 Task: Create Card Card0000000147 in Board Board0000000037 in Workspace WS0000000013 in Trello. Create Card Card0000000148 in Board Board0000000037 in Workspace WS0000000013 in Trello. Create Card Card0000000149 in Board Board0000000038 in Workspace WS0000000013 in Trello. Create Card Card0000000150 in Board Board0000000038 in Workspace WS0000000013 in Trello. Create Card Card0000000151 in Board Board0000000038 in Workspace WS0000000013 in Trello
Action: Mouse moved to (332, 331)
Screenshot: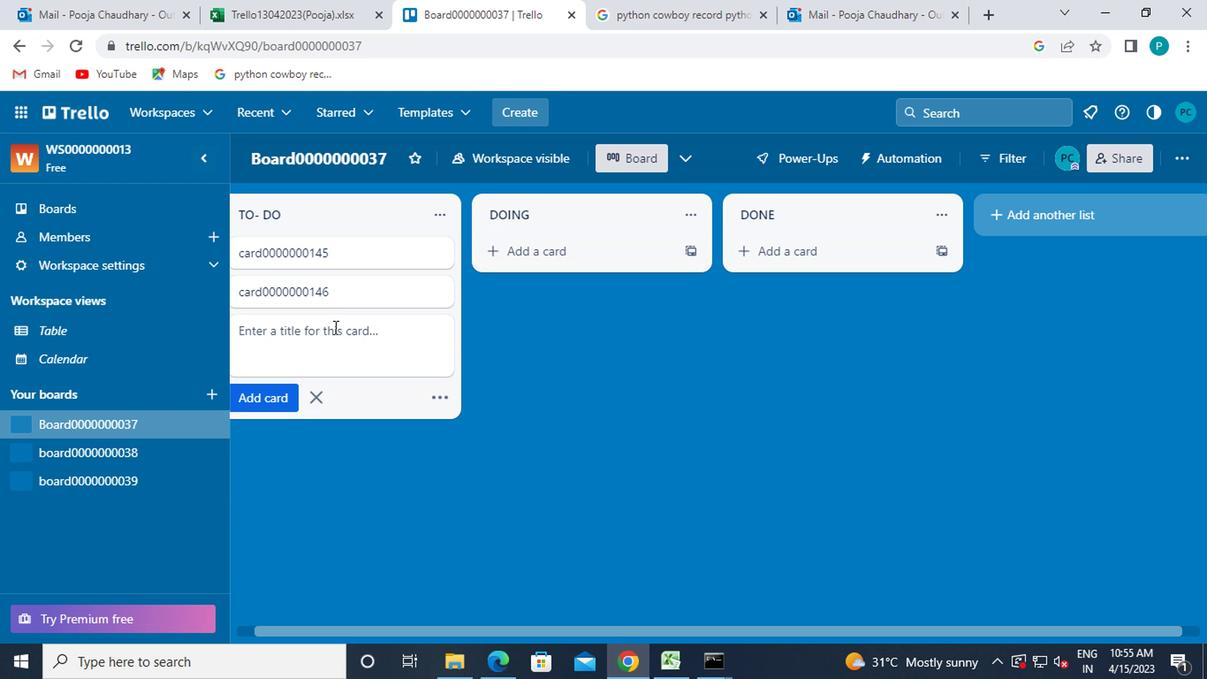
Action: Mouse pressed left at (332, 331)
Screenshot: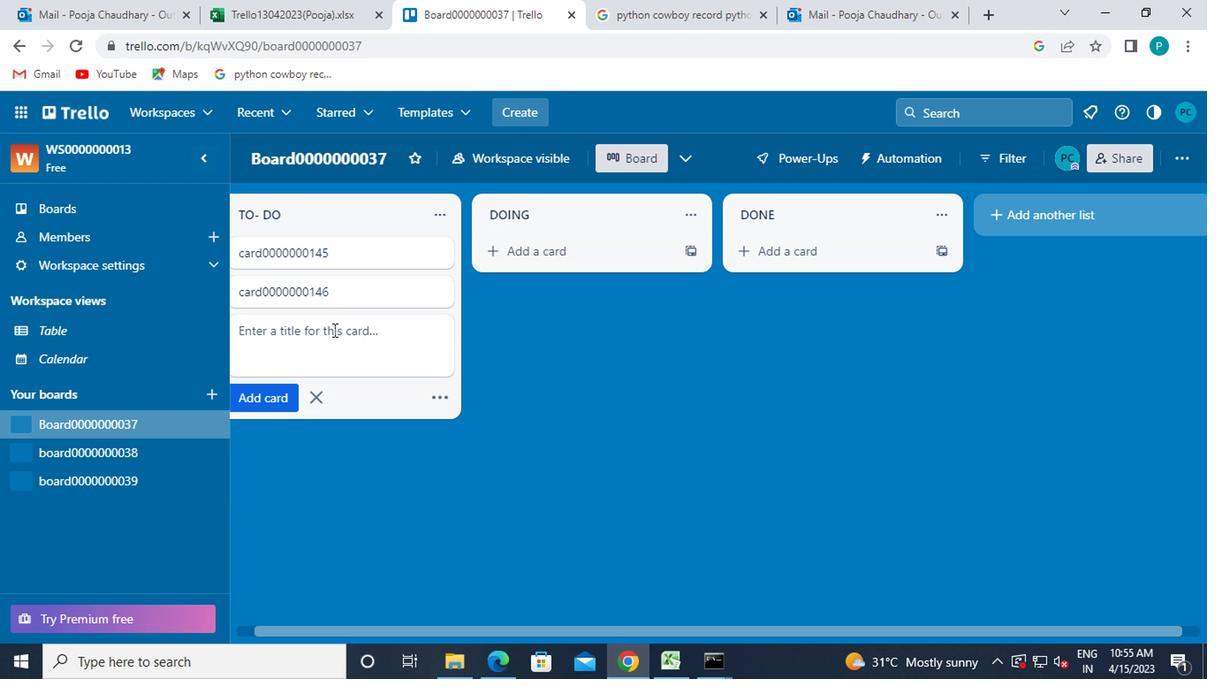 
Action: Key pressed card0000000147
Screenshot: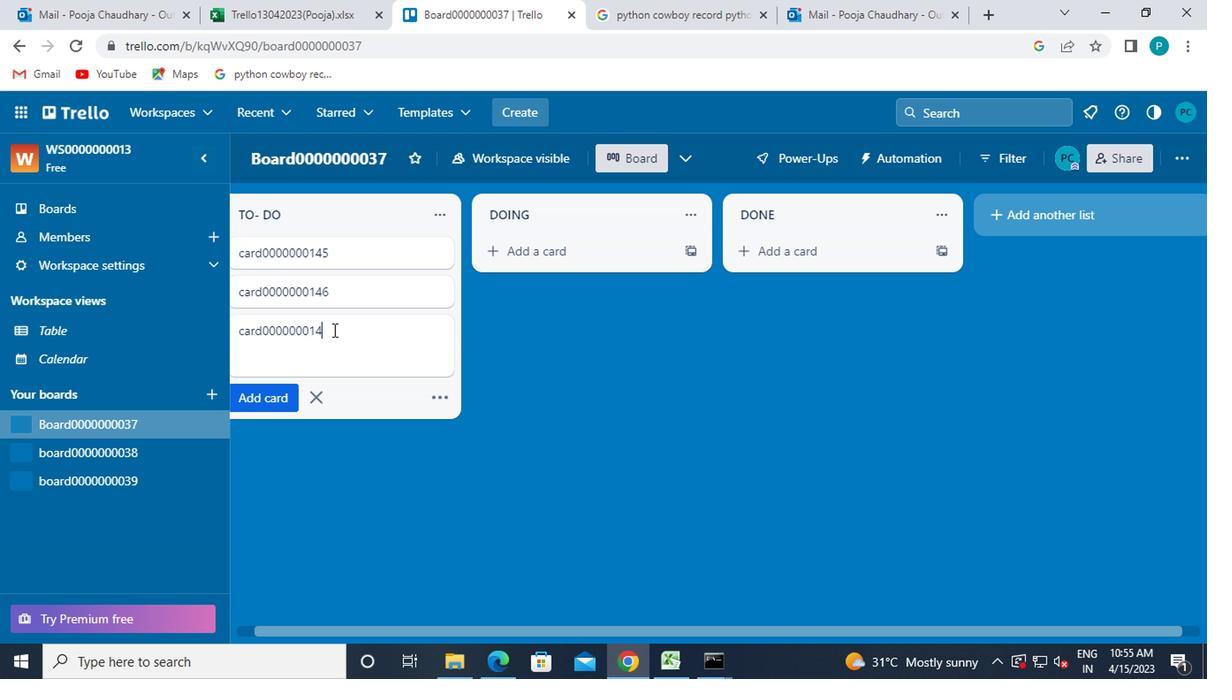 
Action: Mouse moved to (247, 392)
Screenshot: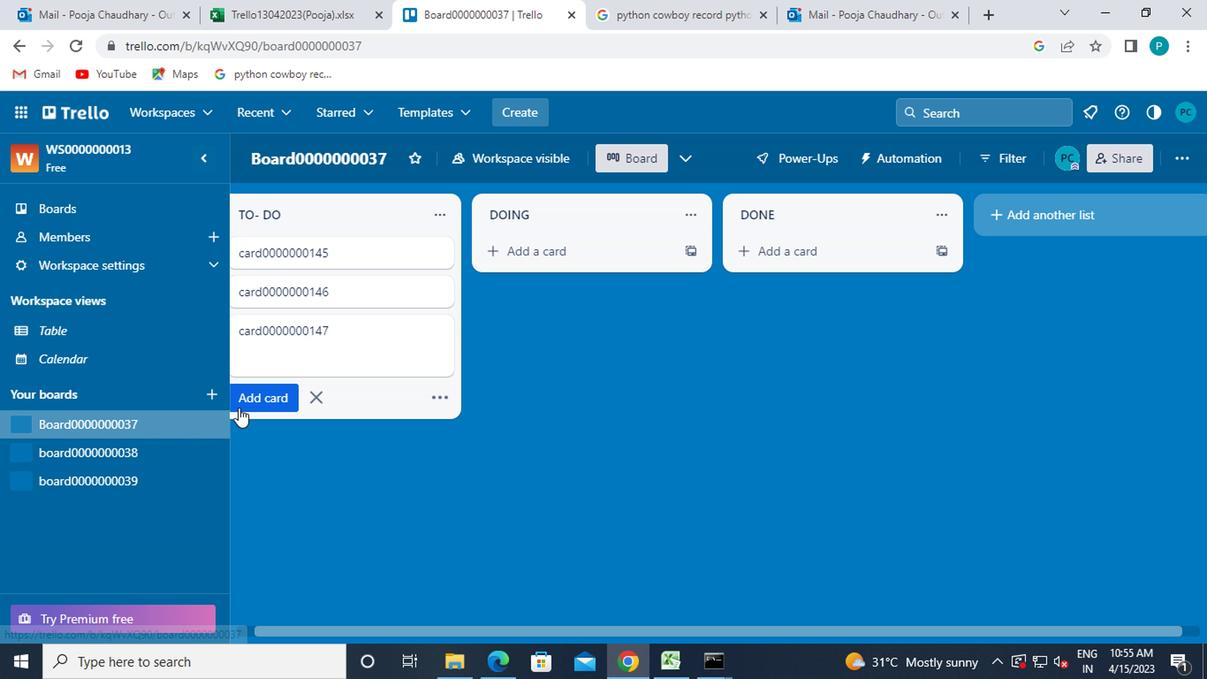 
Action: Mouse pressed left at (247, 392)
Screenshot: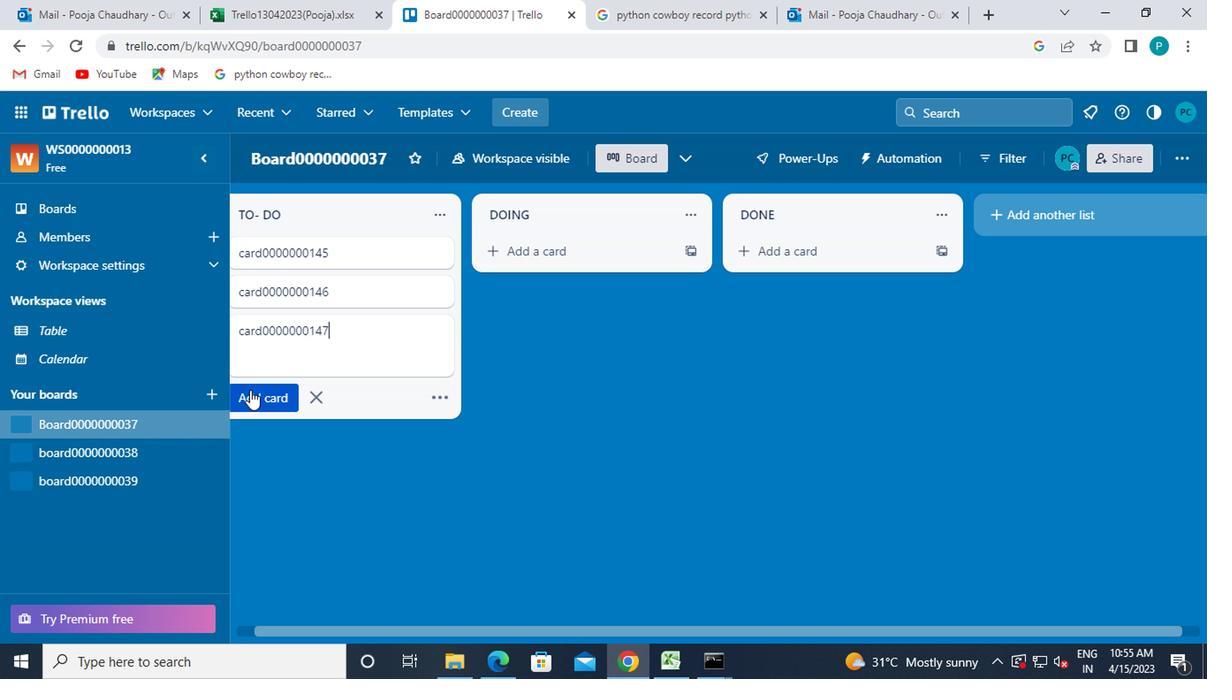 
Action: Mouse moved to (235, 383)
Screenshot: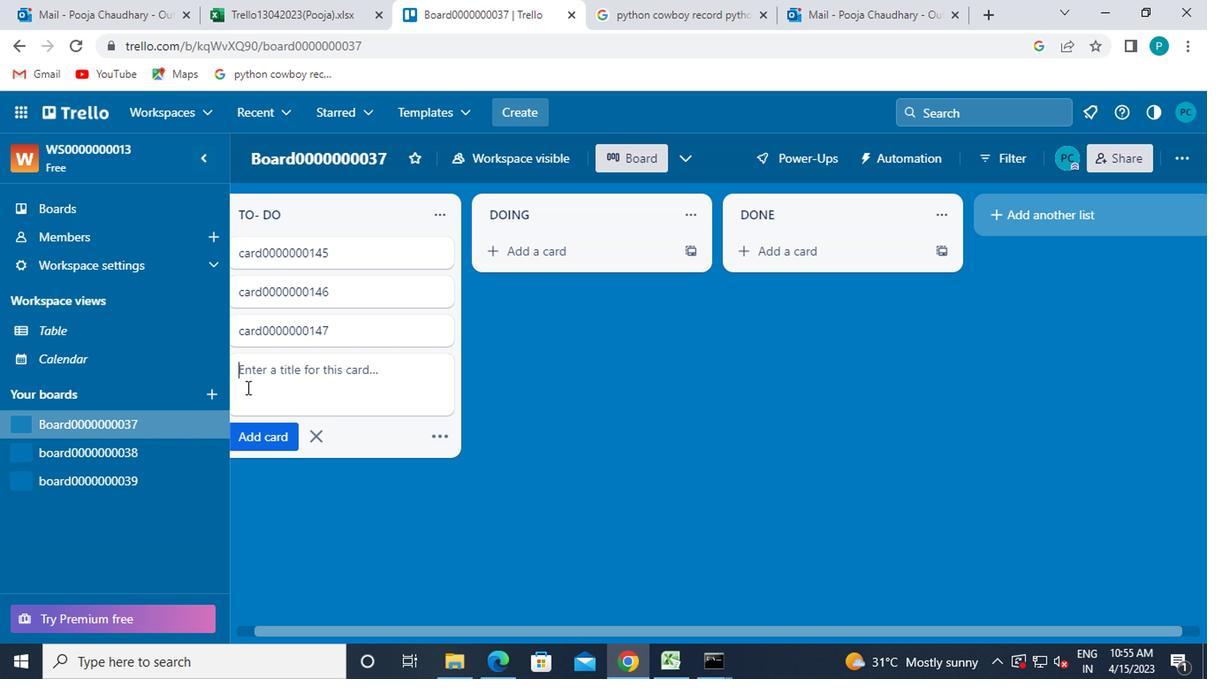 
Action: Key pressed card0000000148
Screenshot: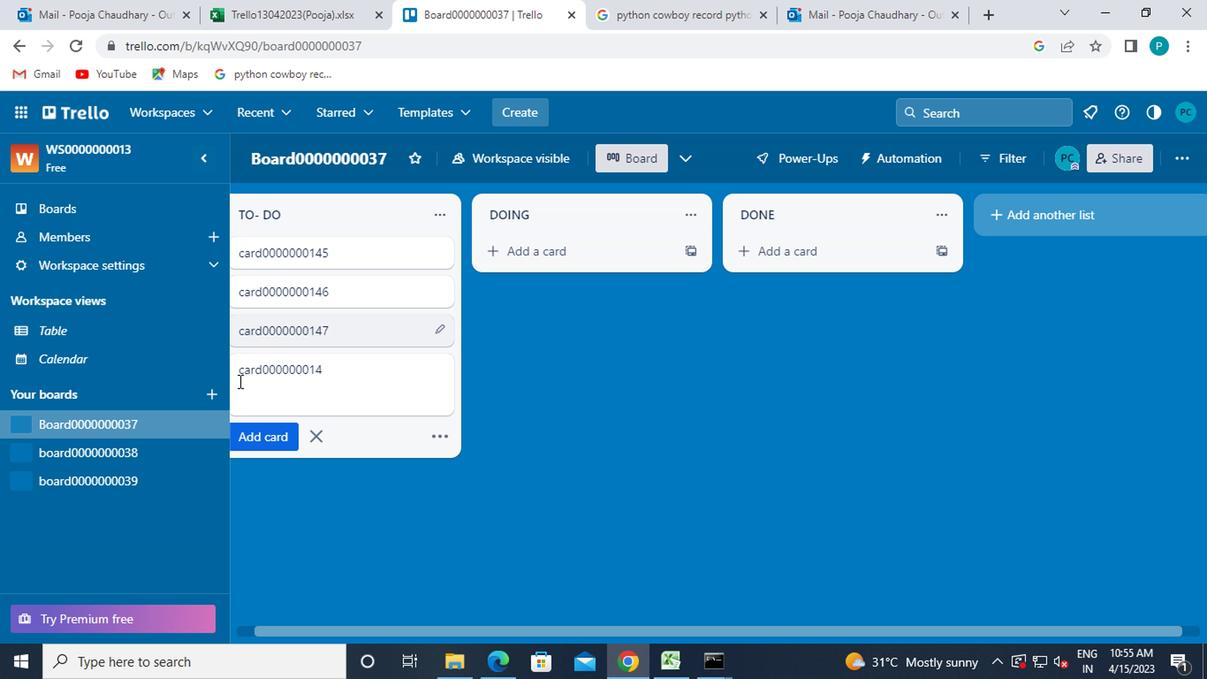 
Action: Mouse moved to (272, 426)
Screenshot: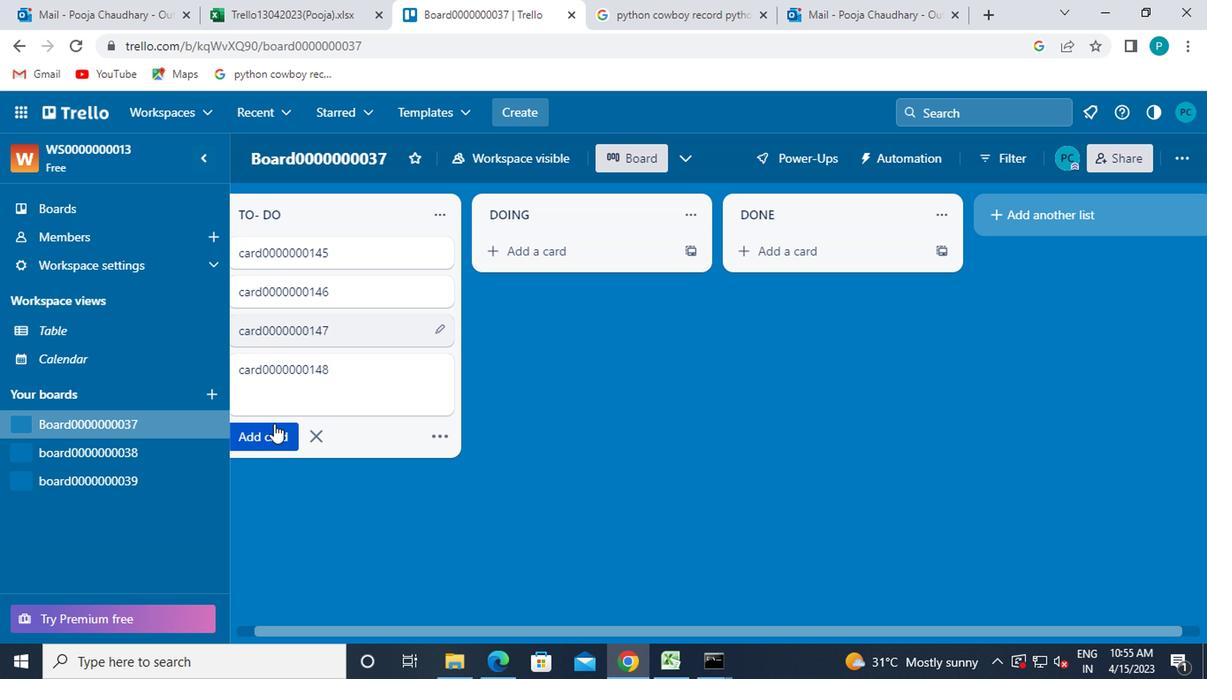 
Action: Mouse pressed left at (272, 426)
Screenshot: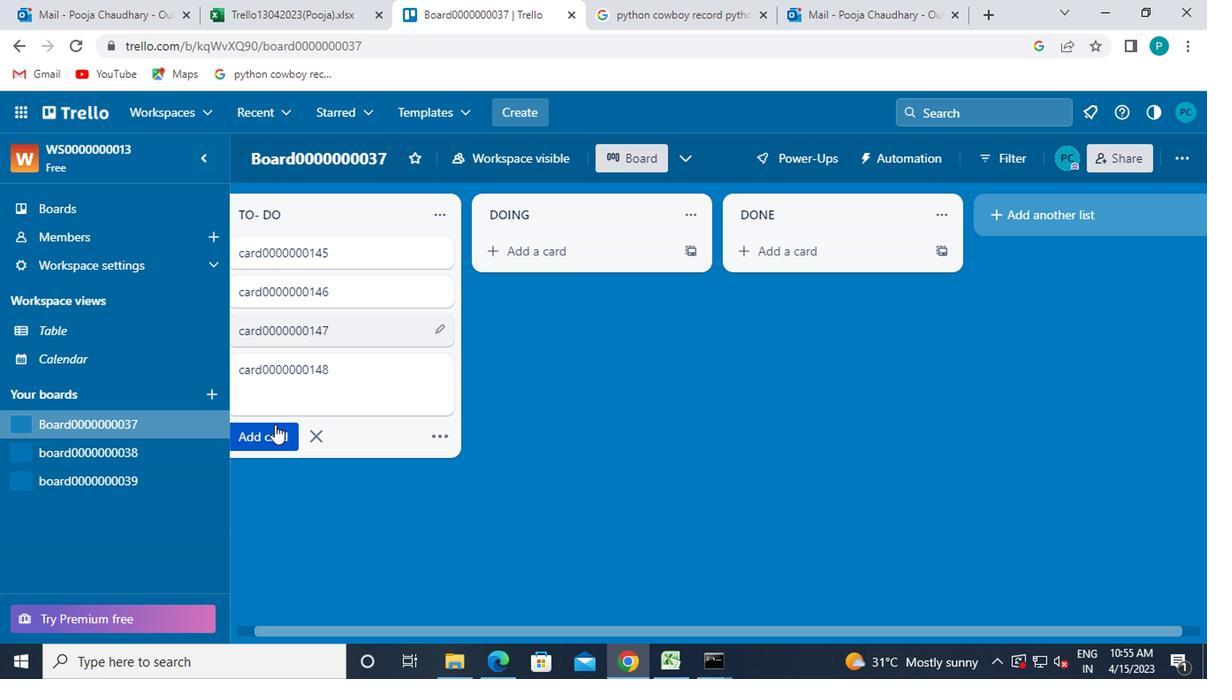 
Action: Mouse moved to (311, 473)
Screenshot: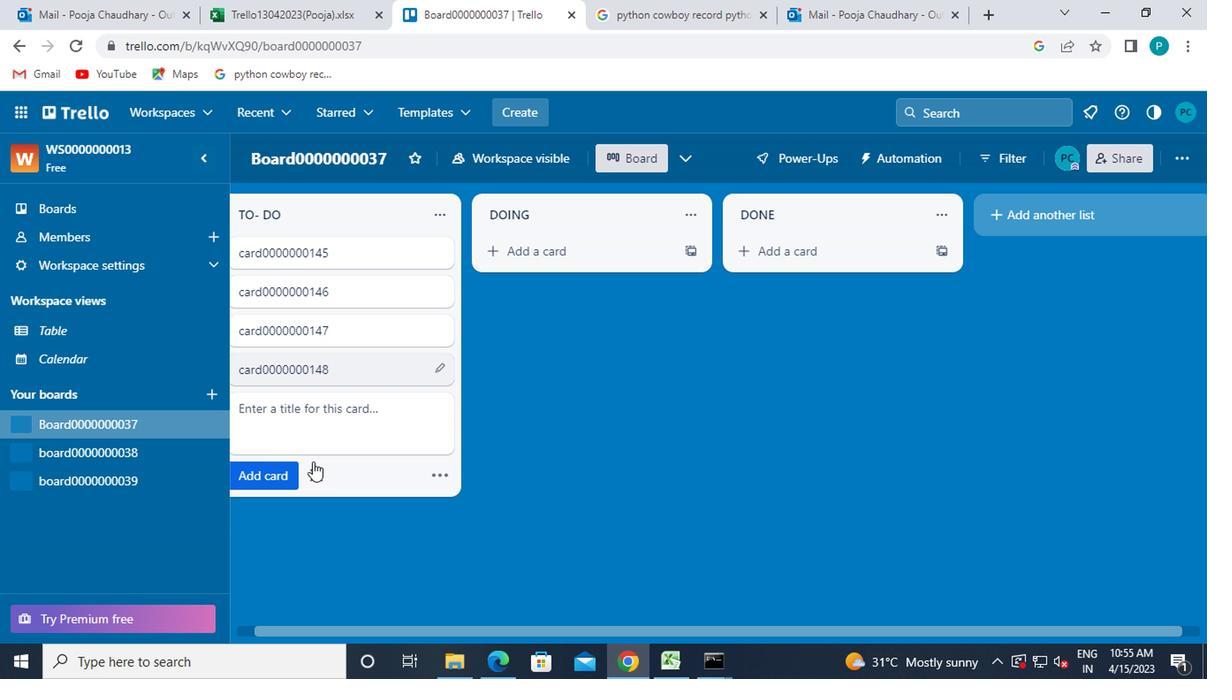 
Action: Mouse pressed left at (311, 473)
Screenshot: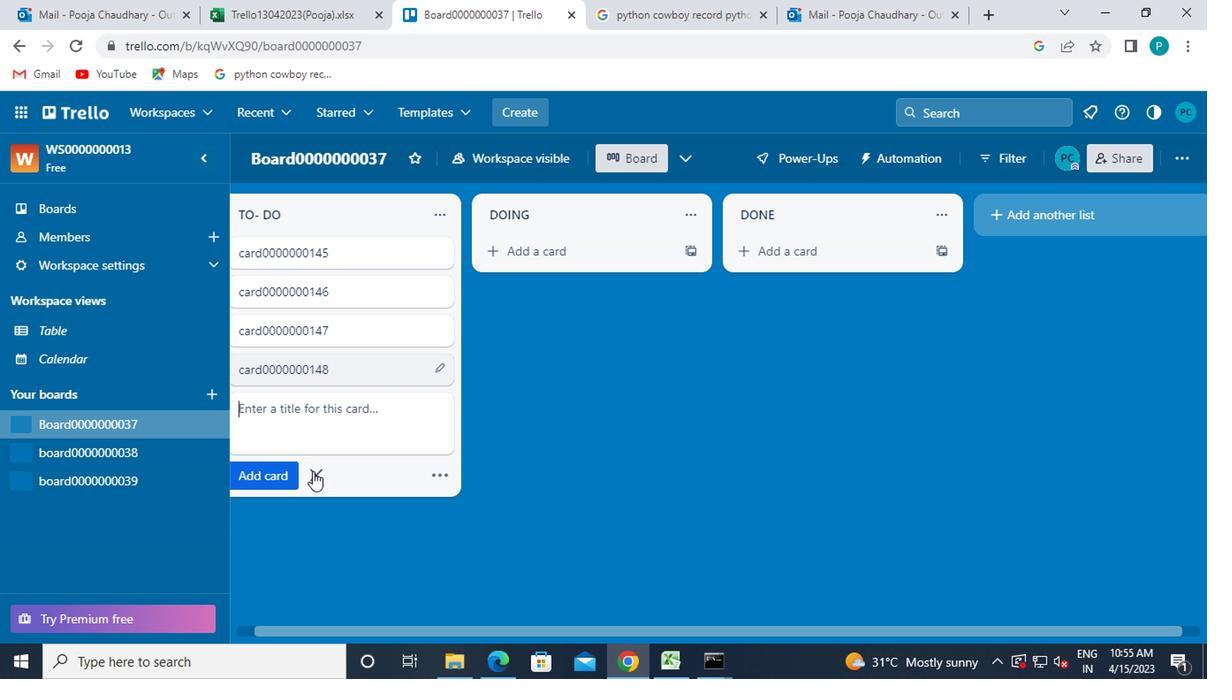 
Action: Mouse moved to (131, 456)
Screenshot: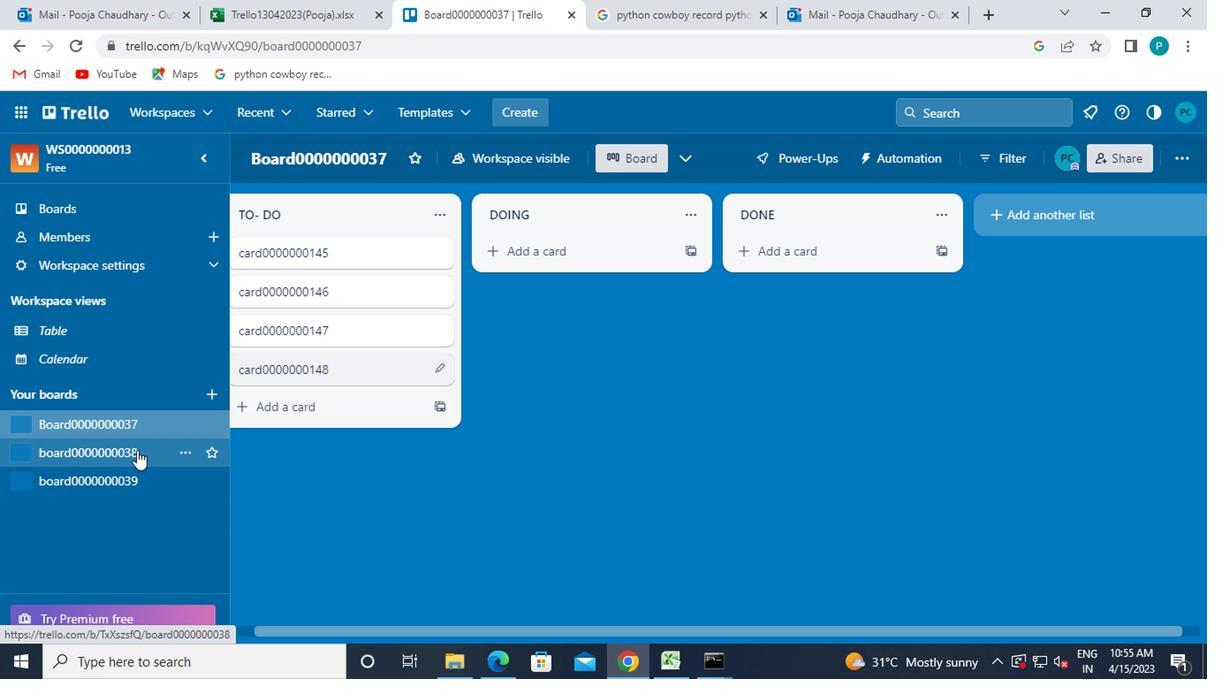
Action: Mouse pressed left at (131, 456)
Screenshot: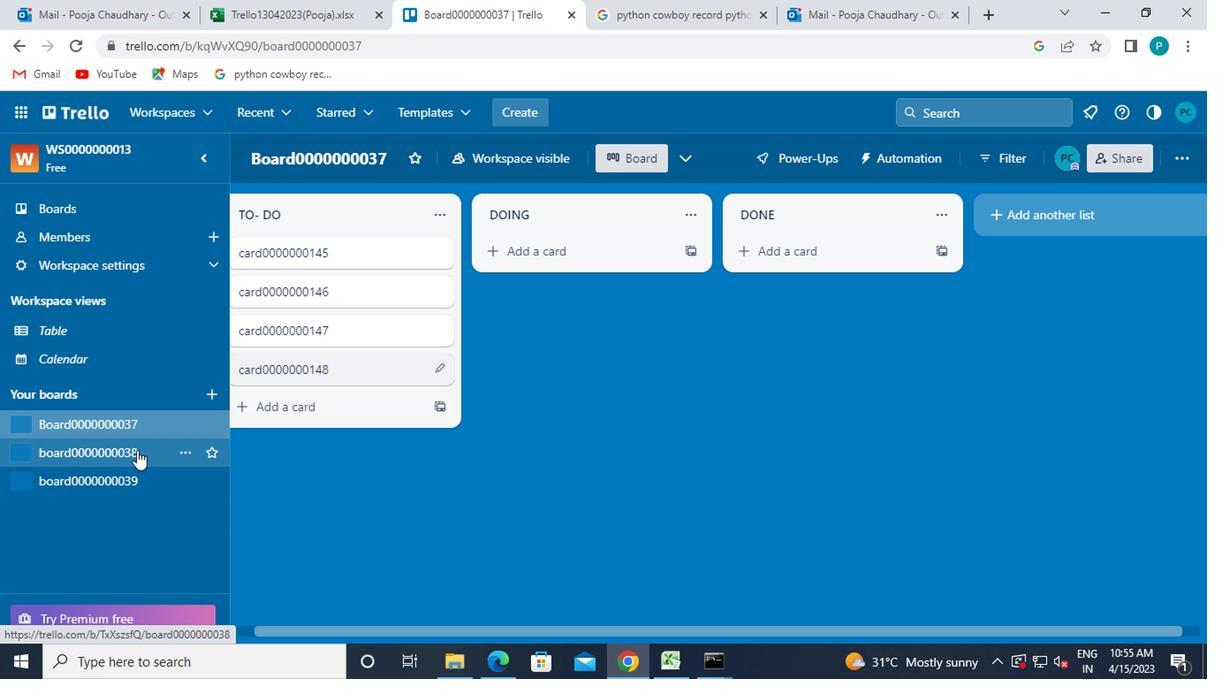 
Action: Mouse moved to (291, 252)
Screenshot: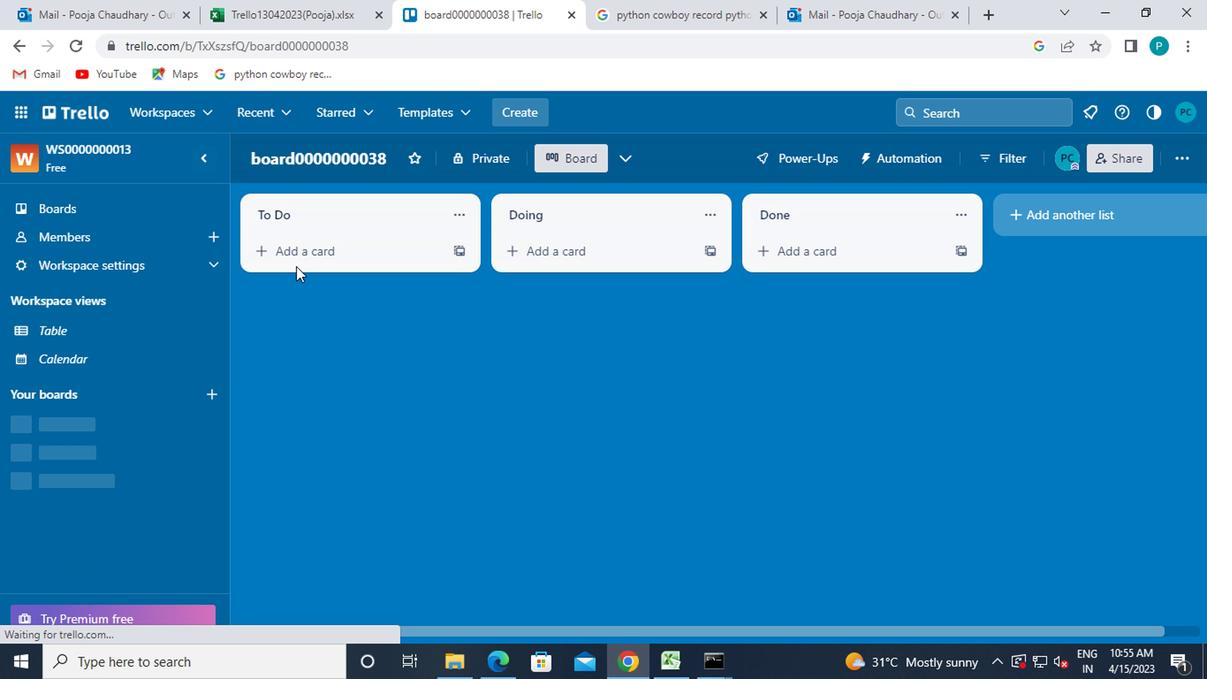 
Action: Mouse pressed left at (291, 252)
Screenshot: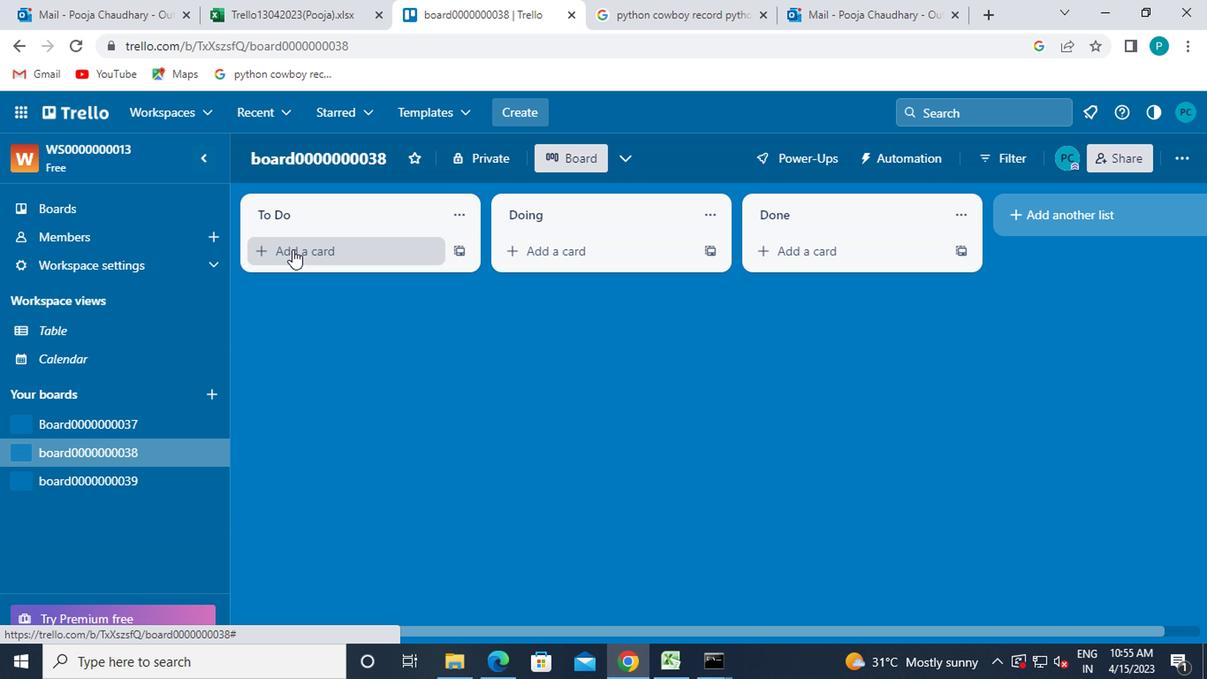 
Action: Key pressed card0000000149
Screenshot: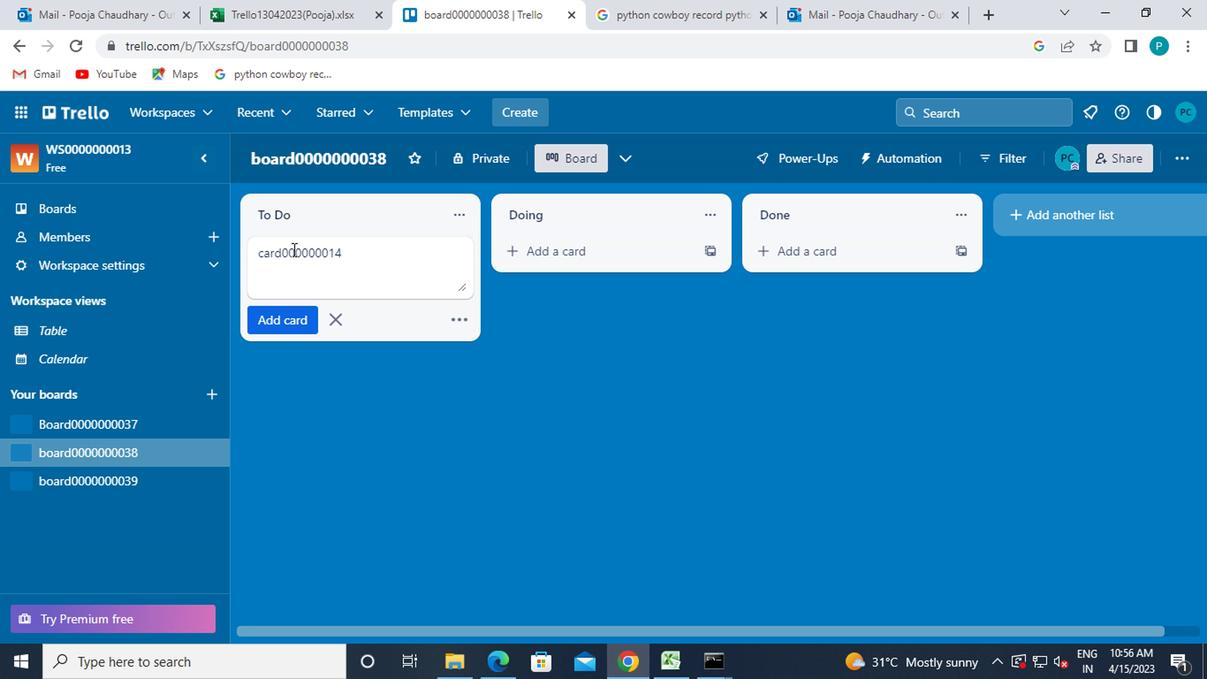 
Action: Mouse moved to (262, 333)
Screenshot: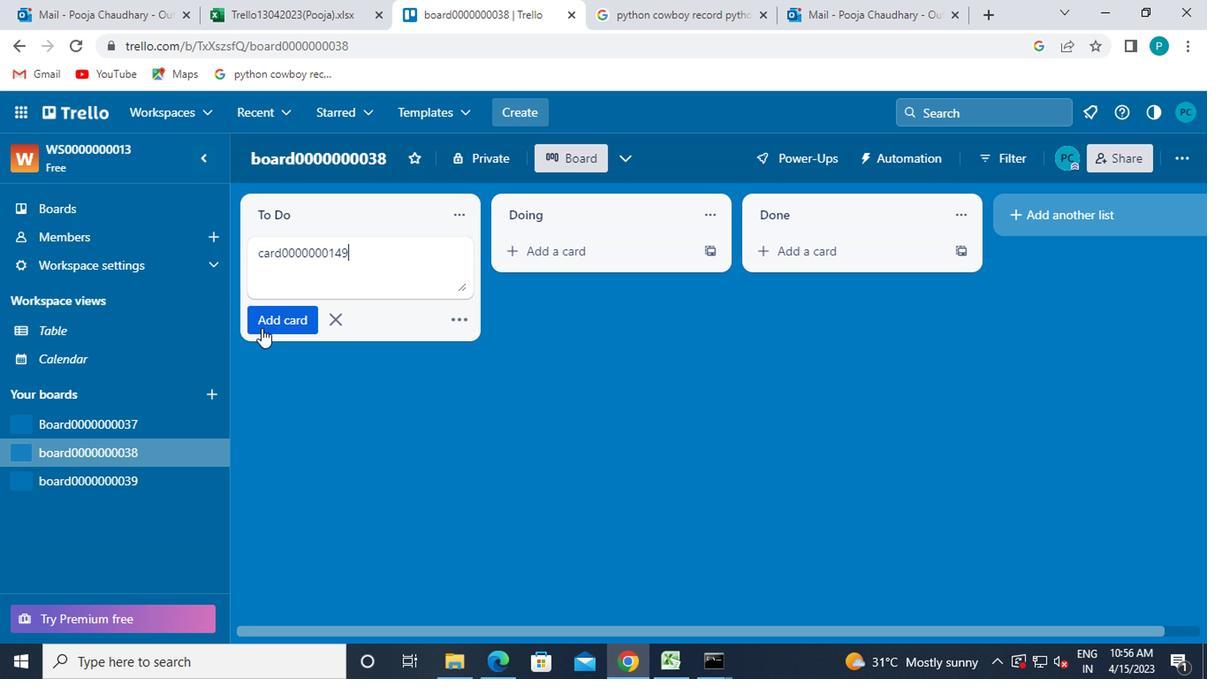 
Action: Mouse pressed left at (262, 333)
Screenshot: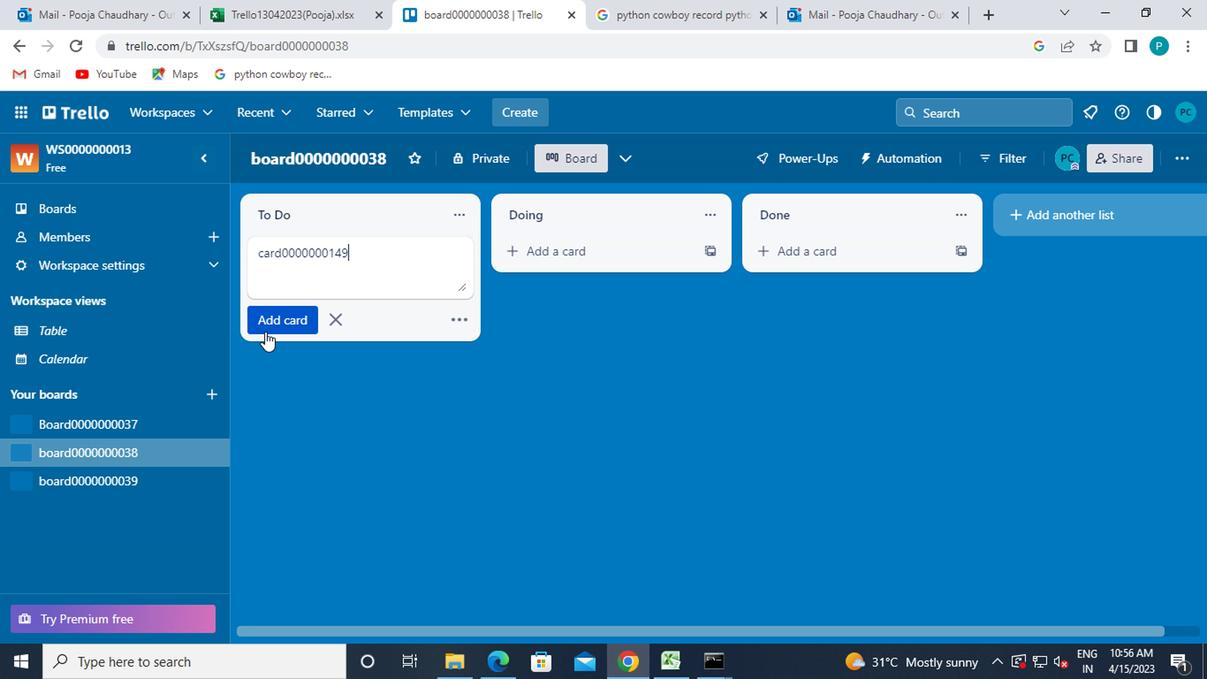 
Action: Mouse moved to (262, 333)
Screenshot: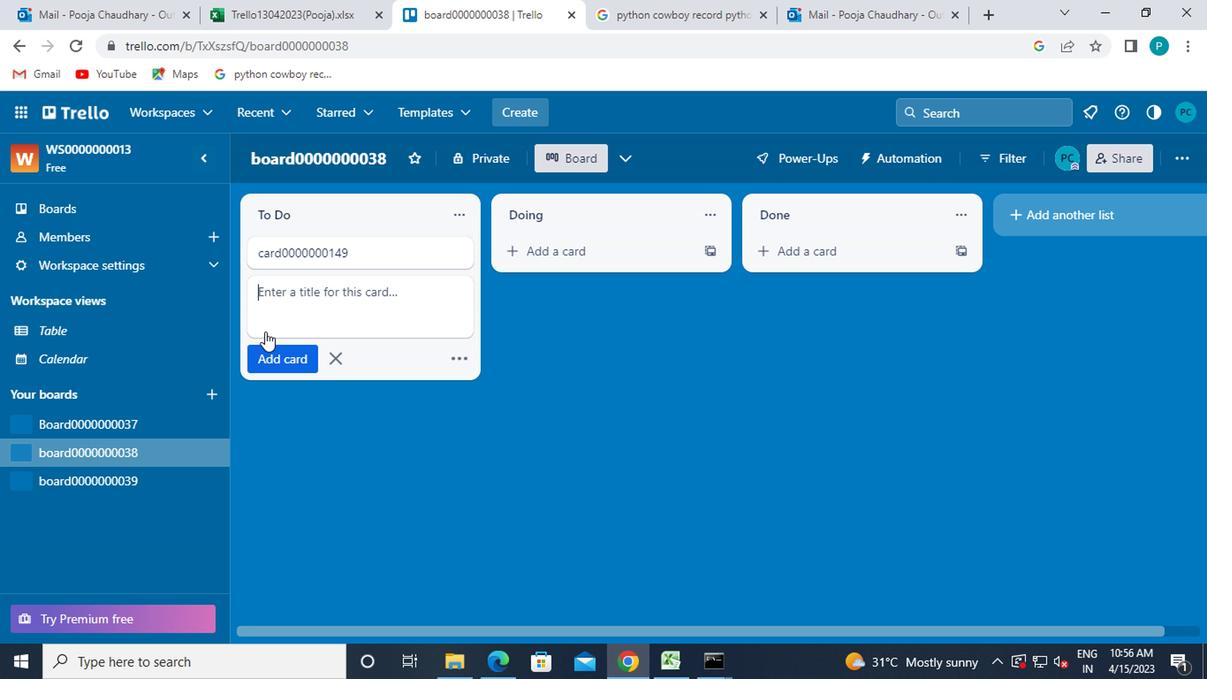 
Action: Key pressed card00000001
Screenshot: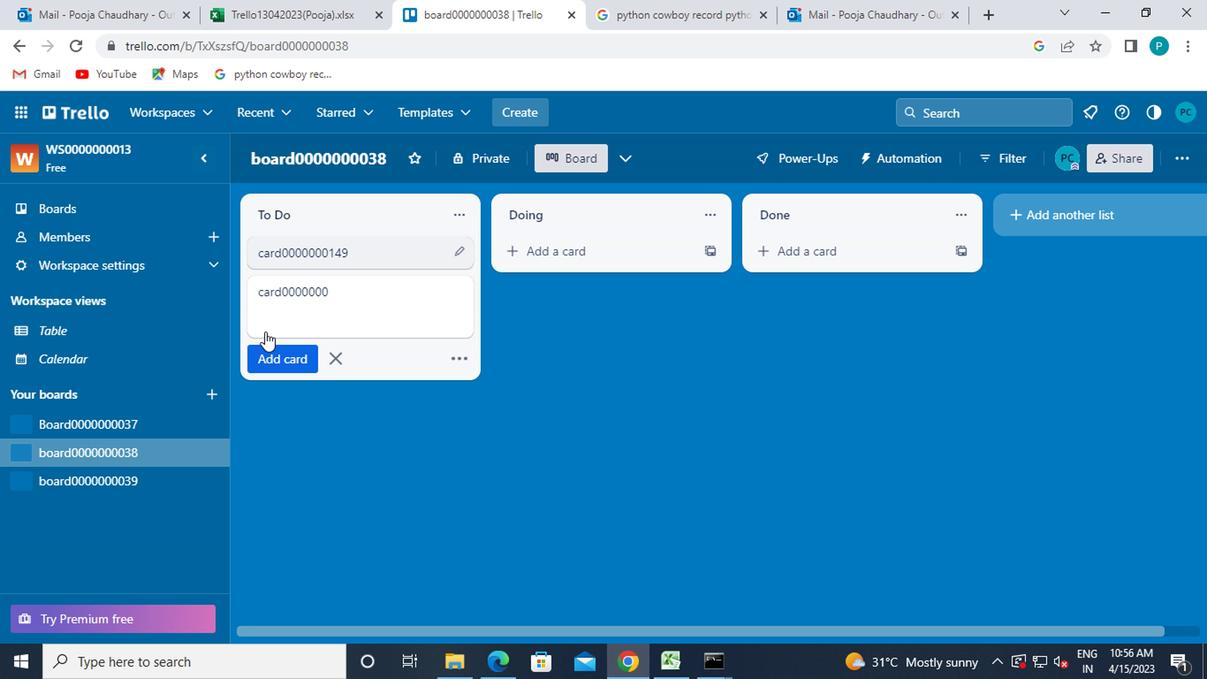 
Action: Mouse moved to (309, 309)
Screenshot: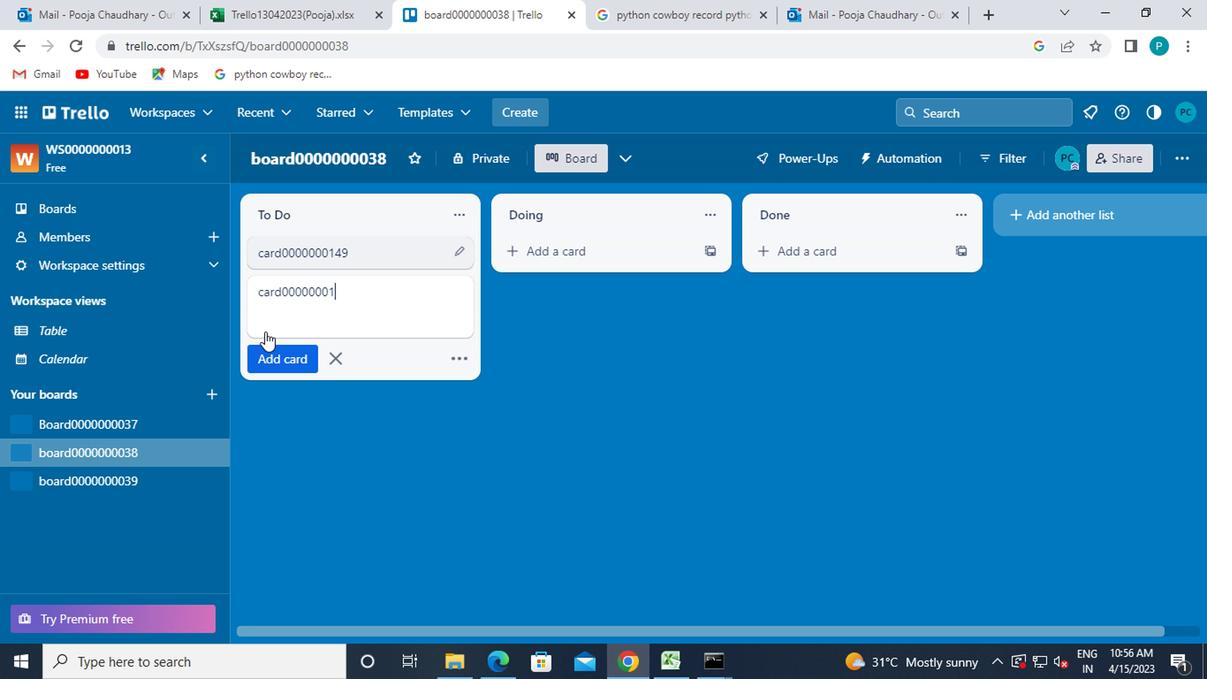 
Action: Key pressed 5
Screenshot: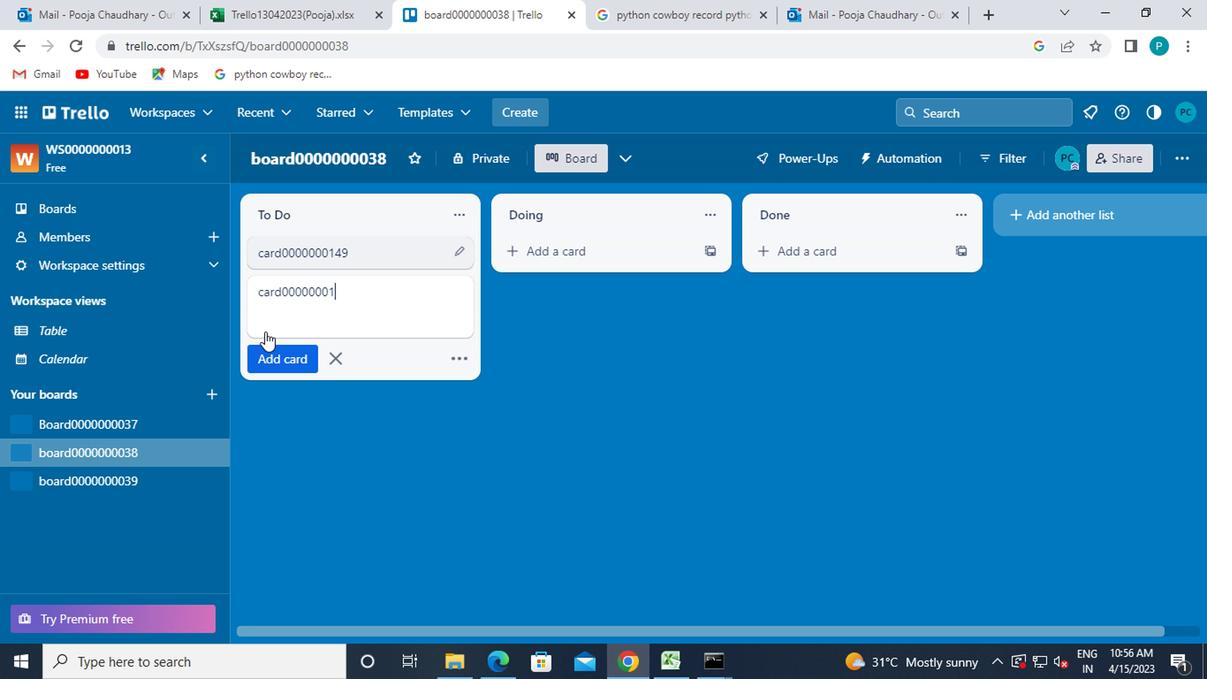 
Action: Mouse moved to (333, 296)
Screenshot: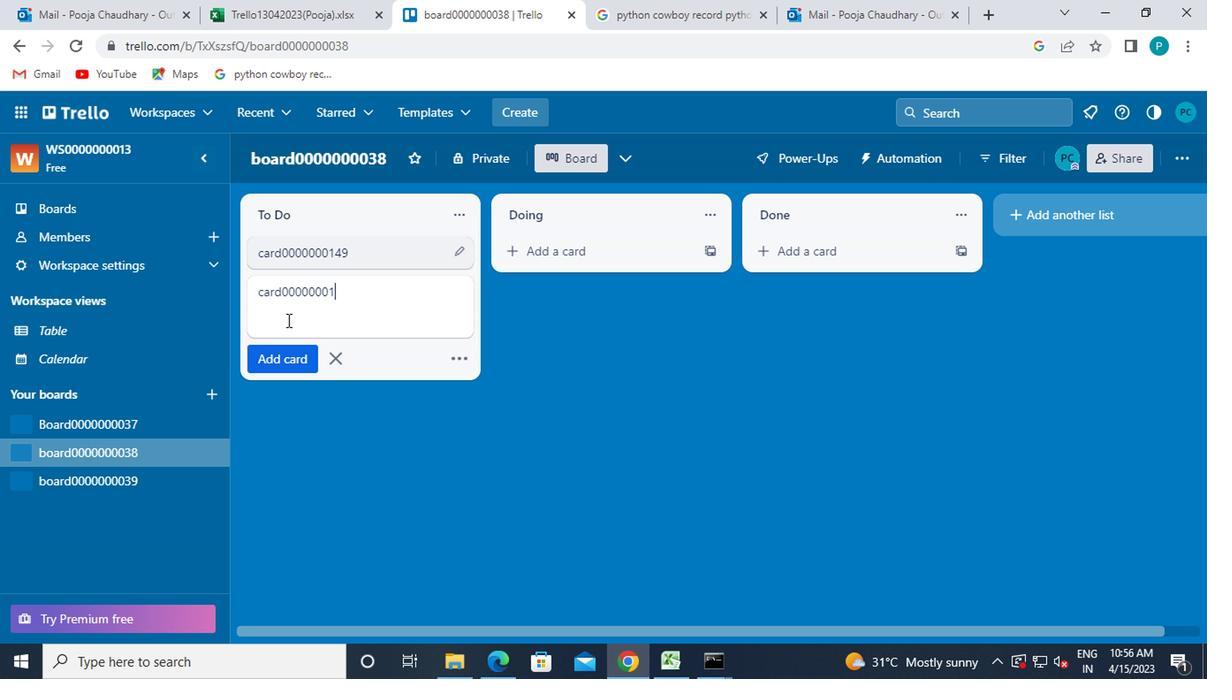 
Action: Key pressed 0
Screenshot: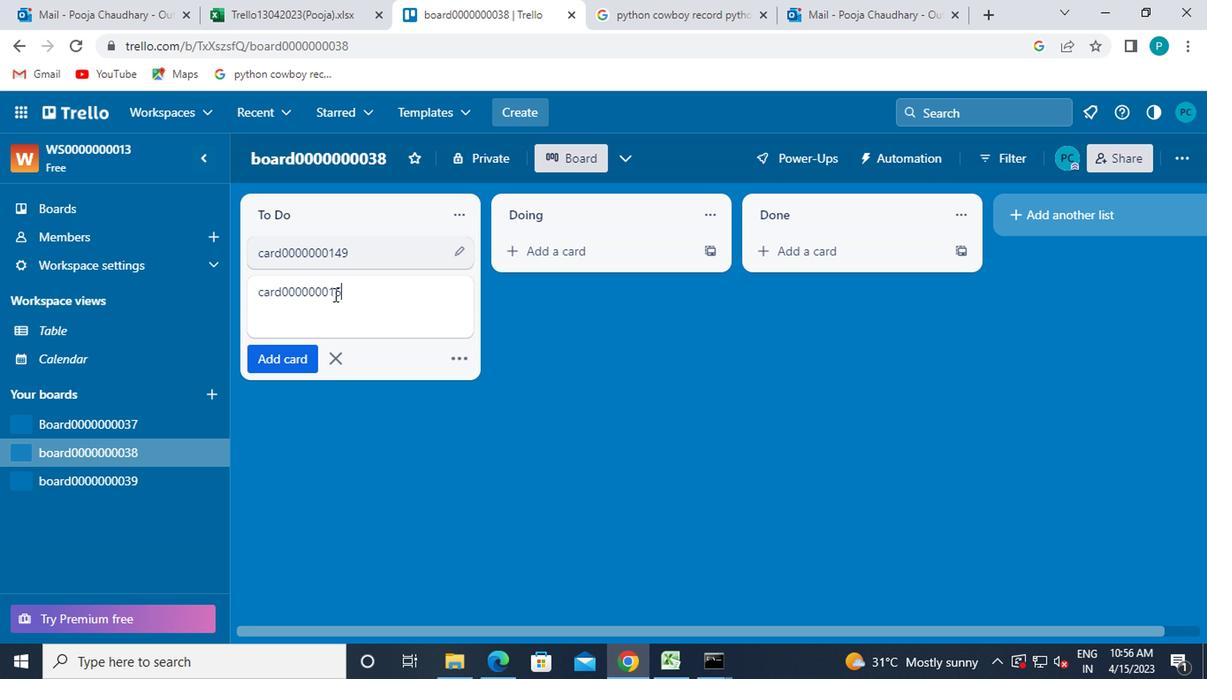 
Action: Mouse moved to (260, 356)
Screenshot: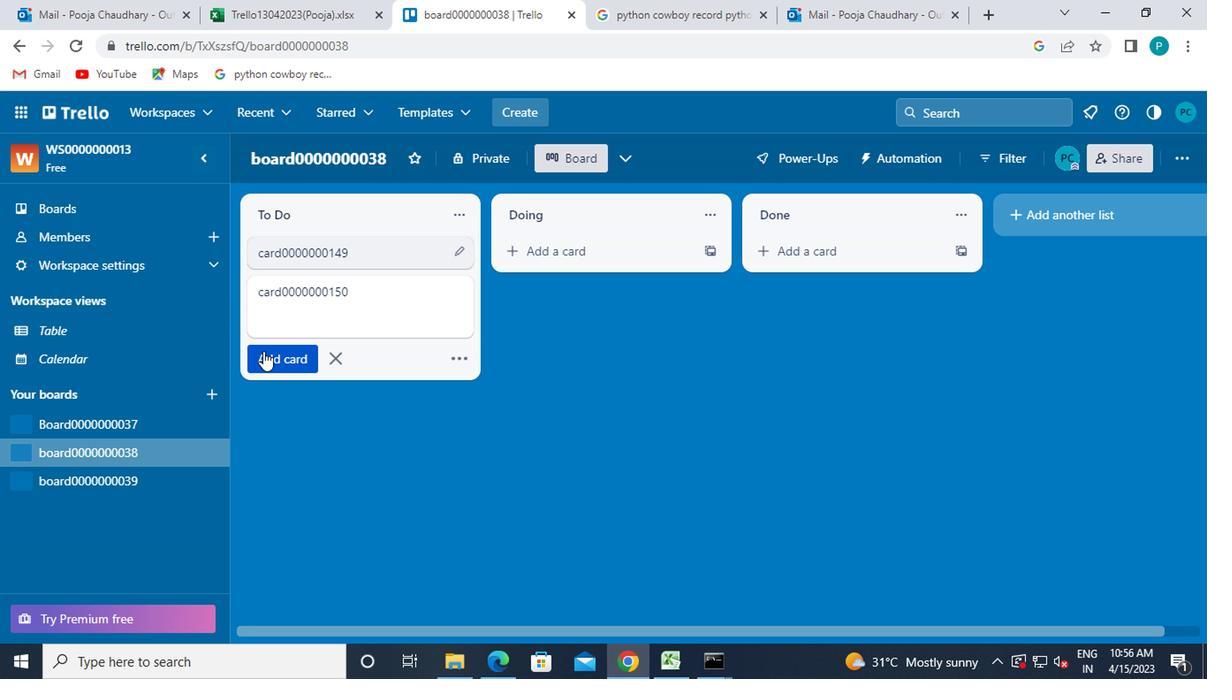 
Action: Mouse pressed left at (260, 356)
Screenshot: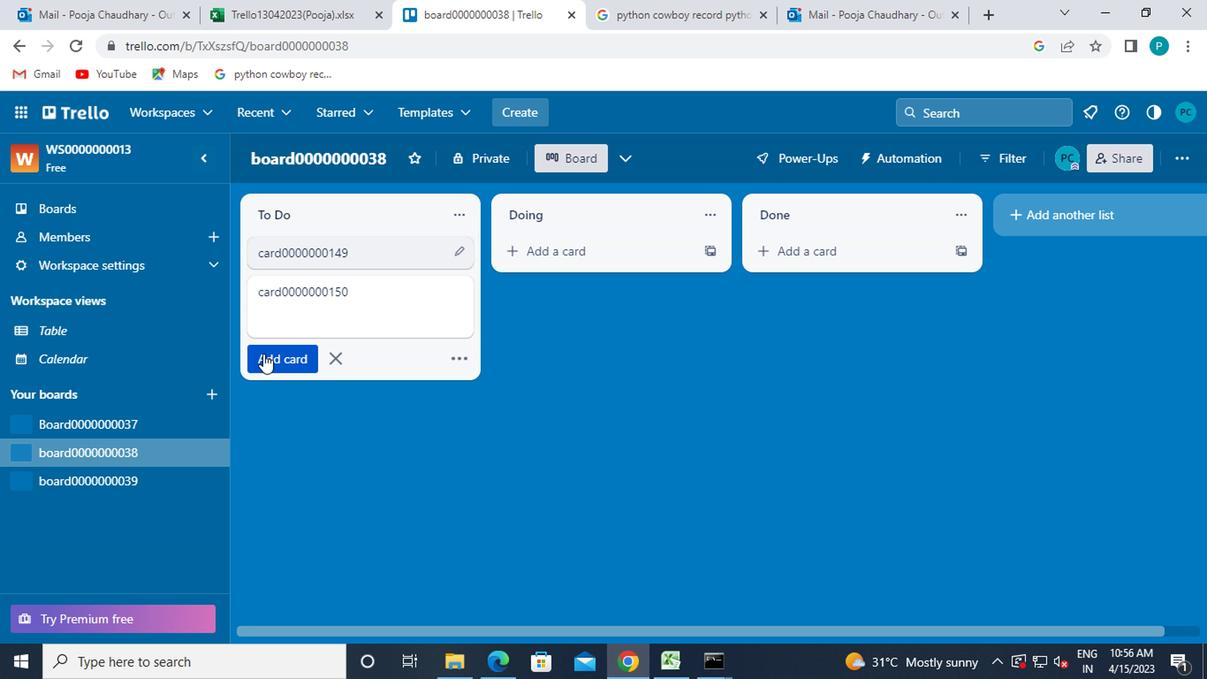 
Action: Mouse moved to (267, 352)
Screenshot: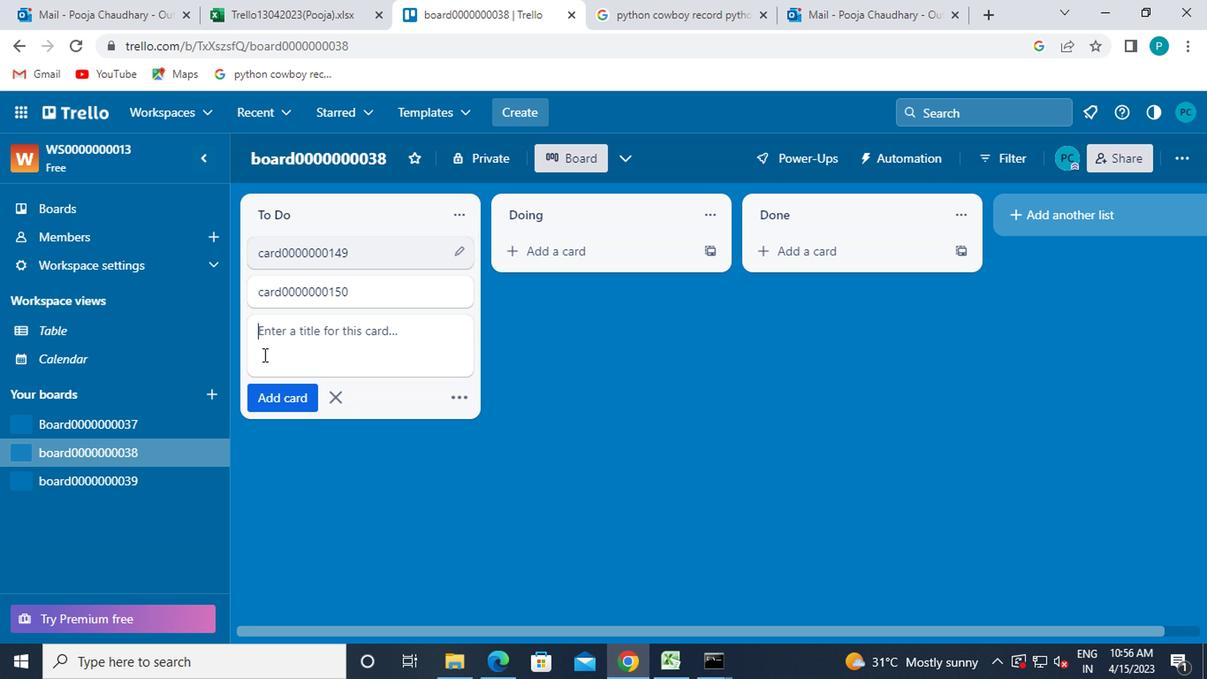 
Action: Key pressed card0000000151
Screenshot: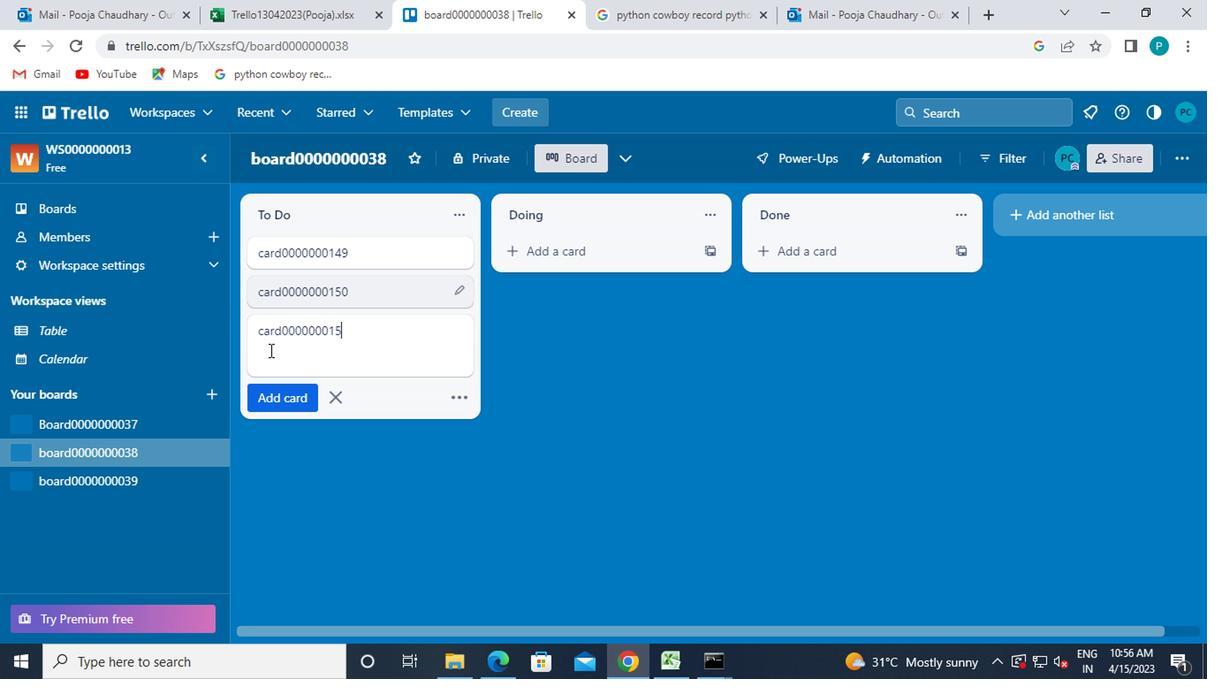 
Action: Mouse moved to (306, 394)
Screenshot: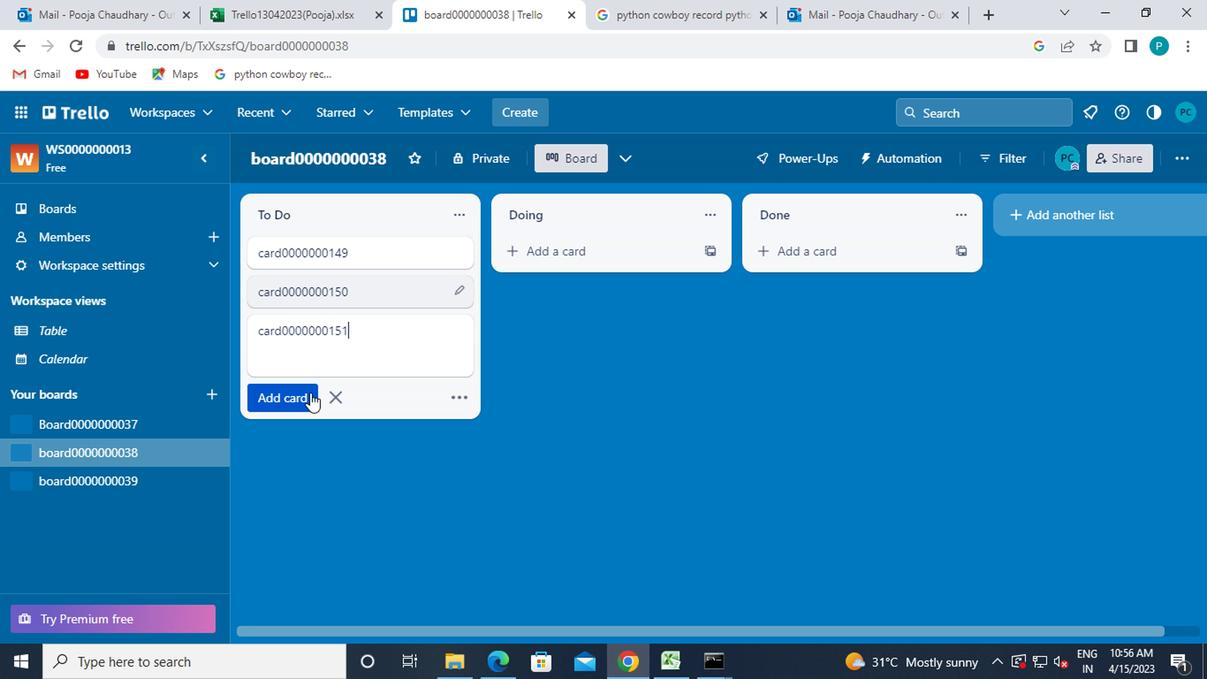 
Action: Mouse pressed left at (306, 394)
Screenshot: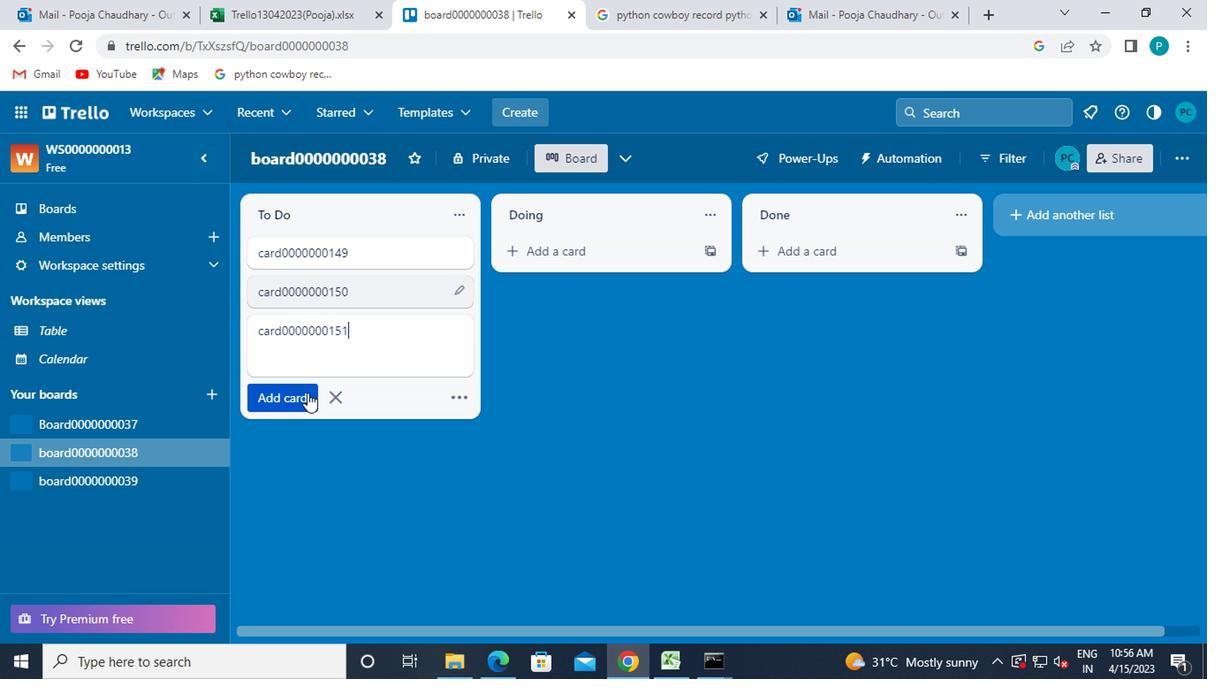 
Action: Mouse moved to (338, 484)
Screenshot: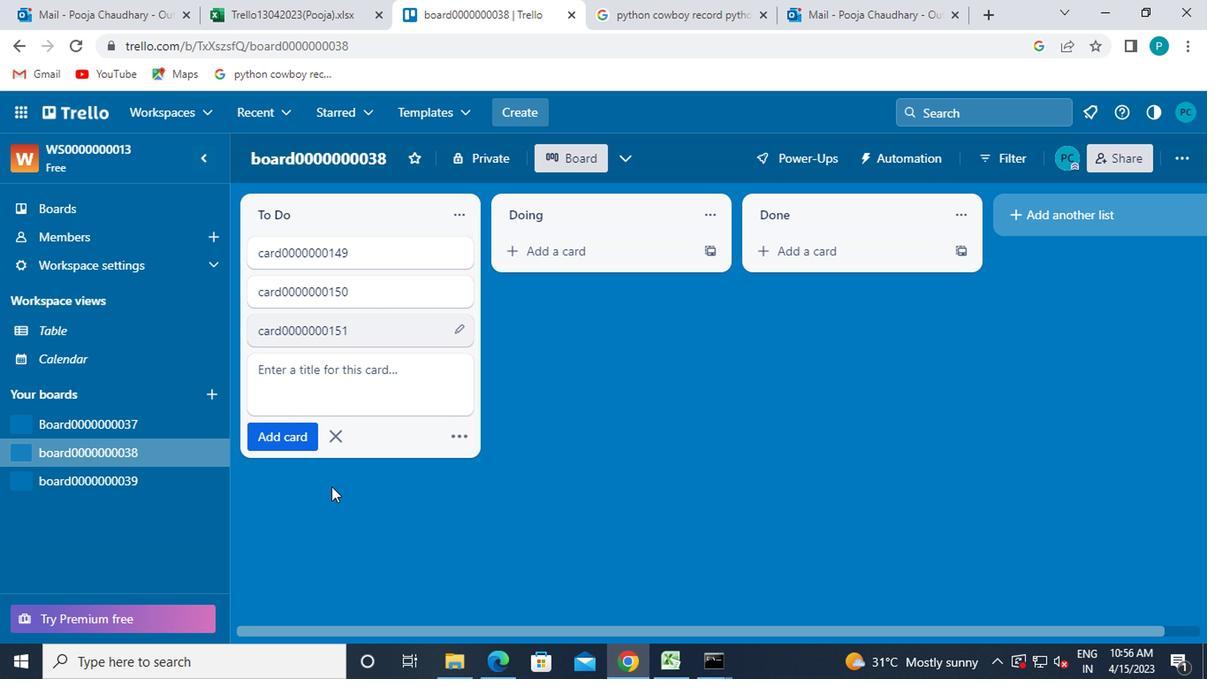 
